 Task: Plan a departmental training on innovation for the 18th at 6:30 PM.
Action: Mouse moved to (37, 76)
Screenshot: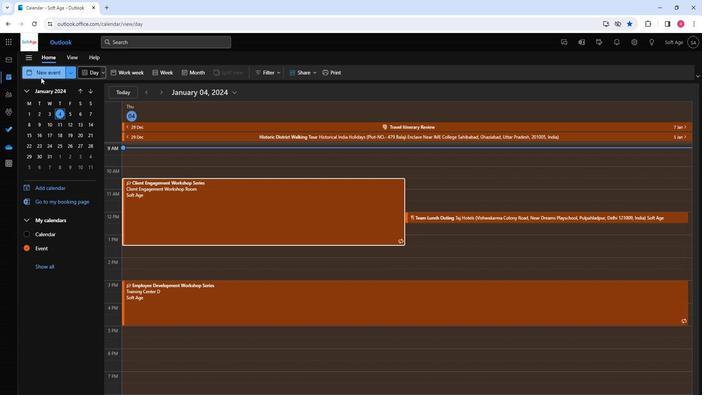 
Action: Mouse pressed left at (37, 76)
Screenshot: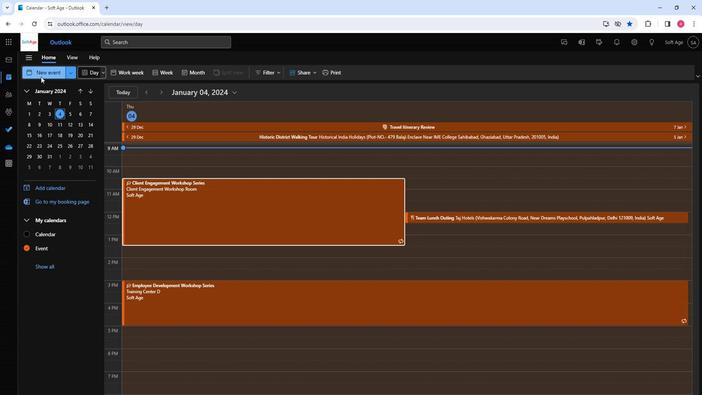 
Action: Mouse moved to (182, 121)
Screenshot: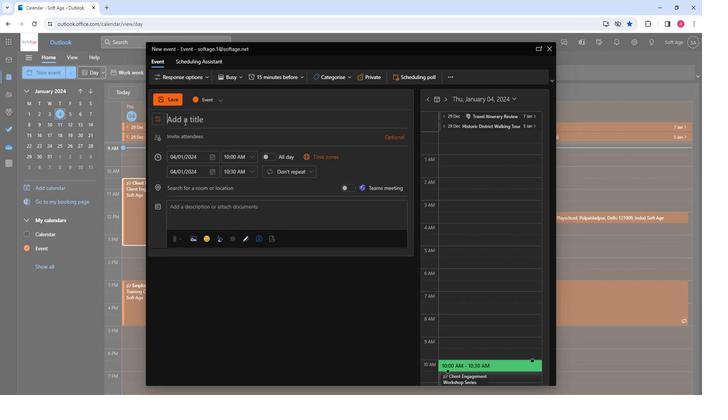 
Action: Key pressed <Key.shift>Departmental<Key.space><Key.shift><Key.shift><Key.shift><Key.shift><Key.shift>Training<Key.space><Key.shift>On<Key.backspace><Key.backspace>on<Key.space><Key.shift>Innovation
Screenshot: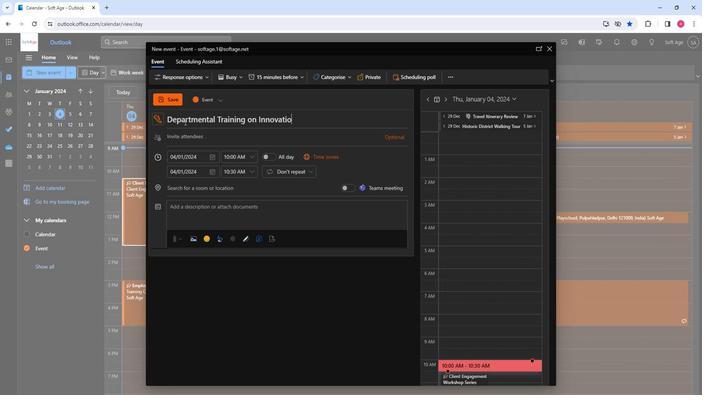 
Action: Mouse moved to (171, 134)
Screenshot: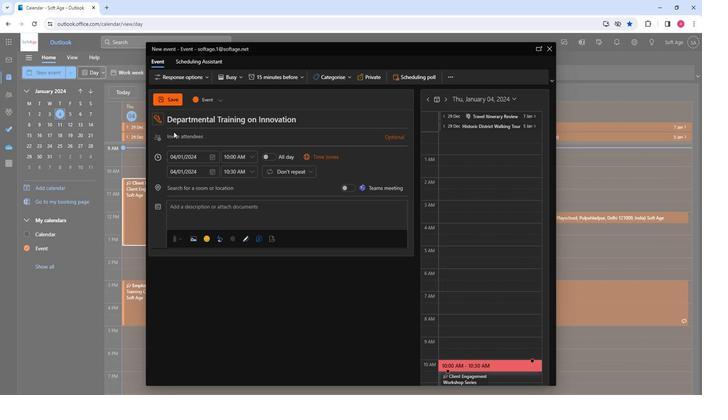 
Action: Mouse pressed left at (171, 134)
Screenshot: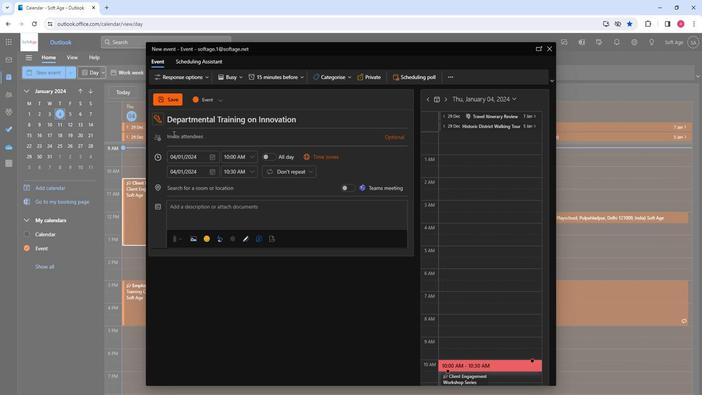 
Action: Key pressed so
Screenshot: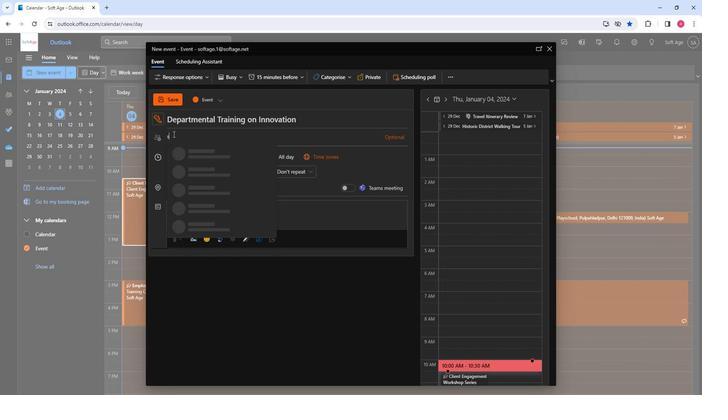 
Action: Mouse moved to (192, 191)
Screenshot: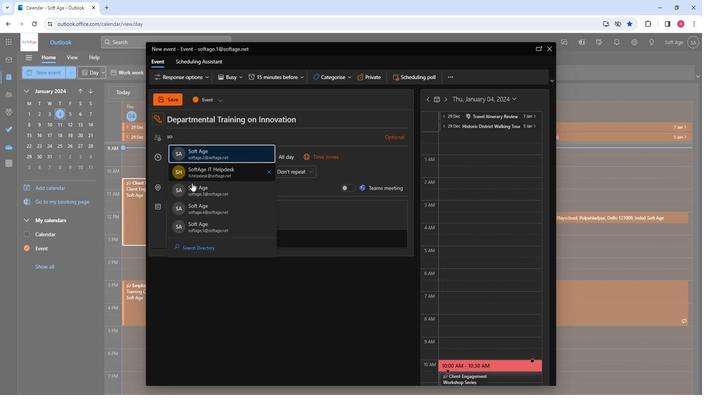 
Action: Mouse pressed left at (192, 191)
Screenshot: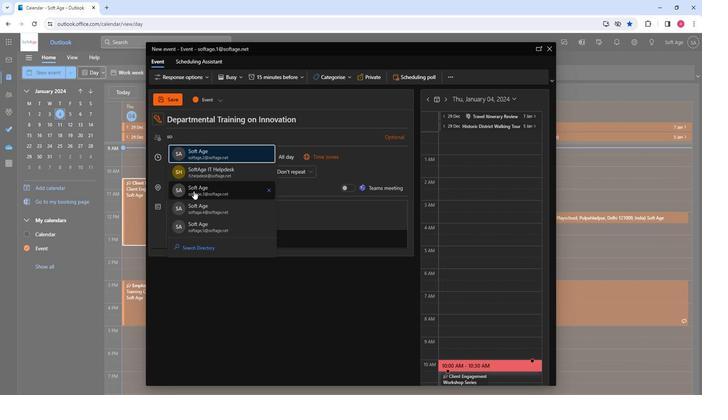 
Action: Mouse moved to (192, 191)
Screenshot: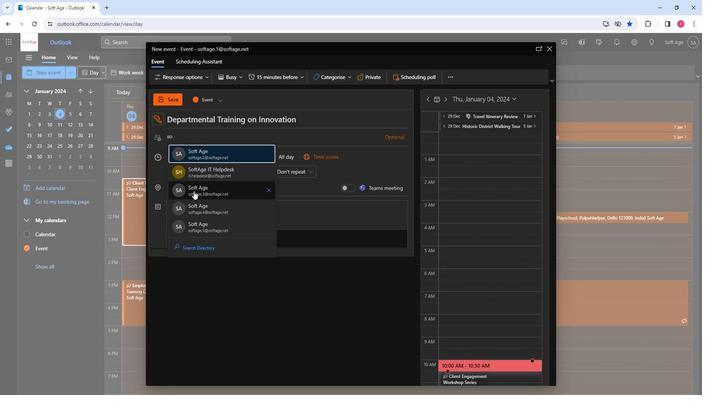 
Action: Key pressed so
Screenshot: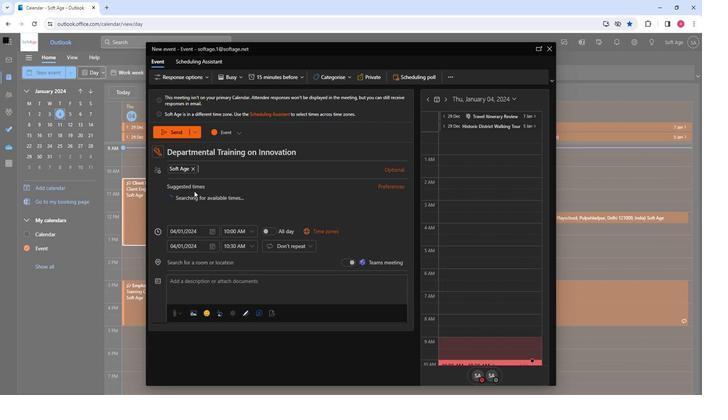 
Action: Mouse moved to (222, 239)
Screenshot: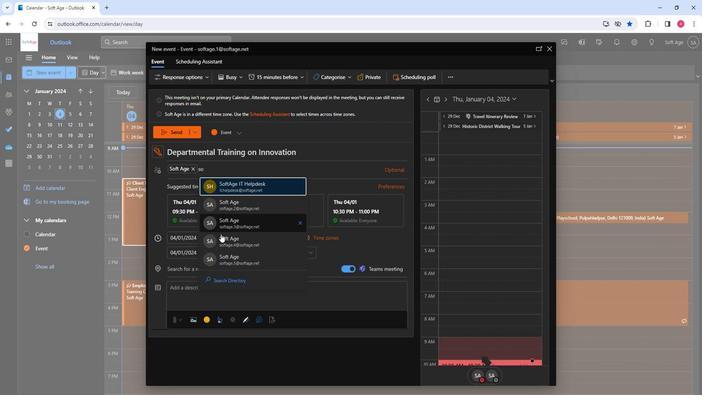 
Action: Mouse pressed left at (222, 239)
Screenshot: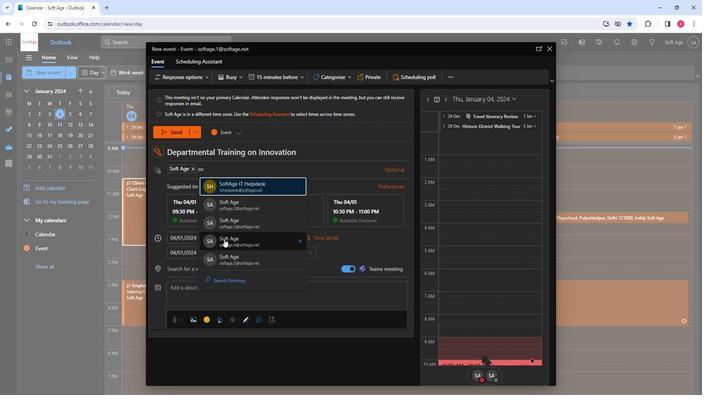 
Action: Key pressed so
Screenshot: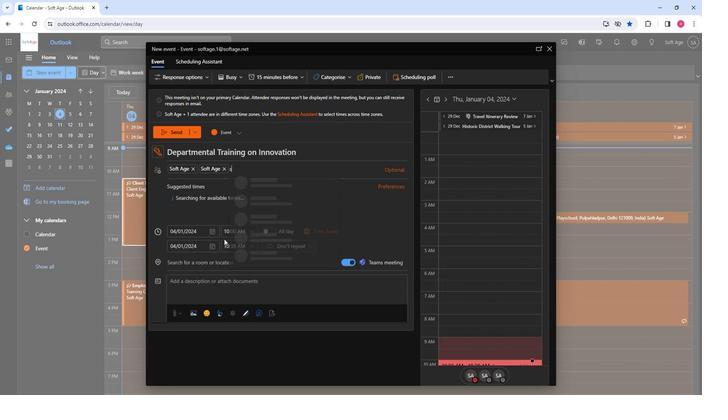 
Action: Mouse moved to (249, 259)
Screenshot: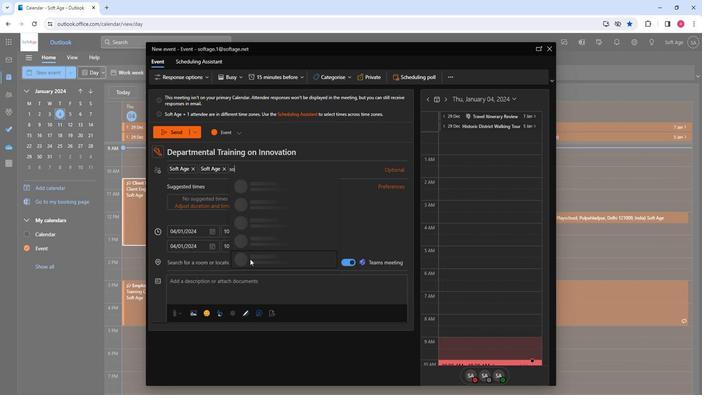 
Action: Mouse pressed left at (249, 259)
Screenshot: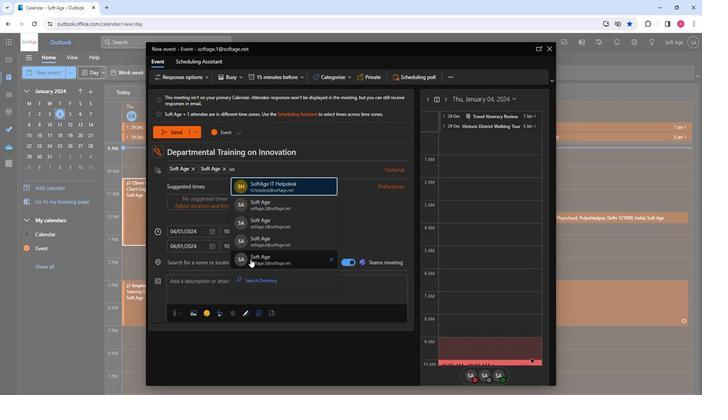 
Action: Mouse moved to (209, 237)
Screenshot: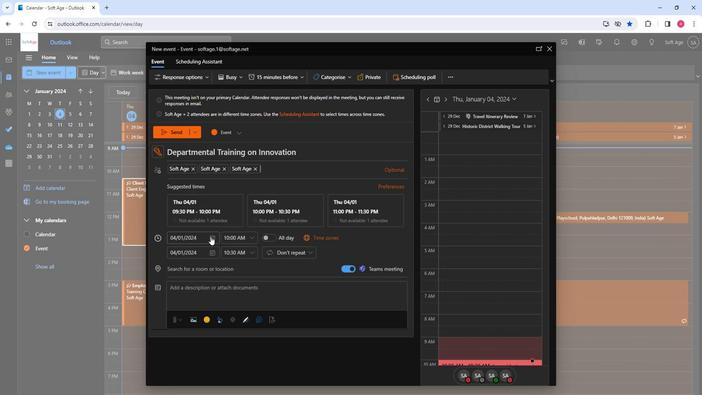 
Action: Mouse pressed left at (209, 237)
Screenshot: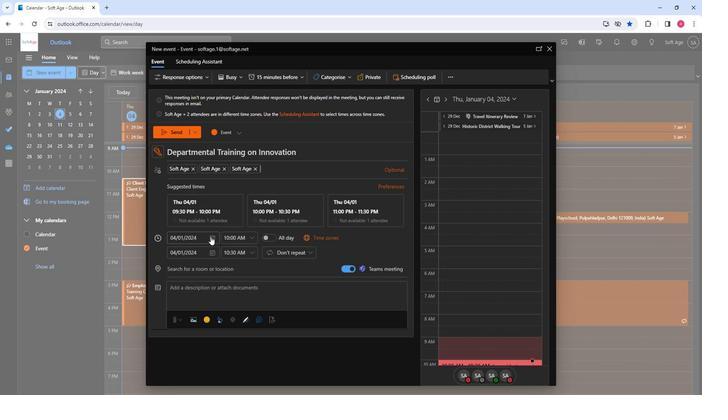 
Action: Mouse moved to (204, 301)
Screenshot: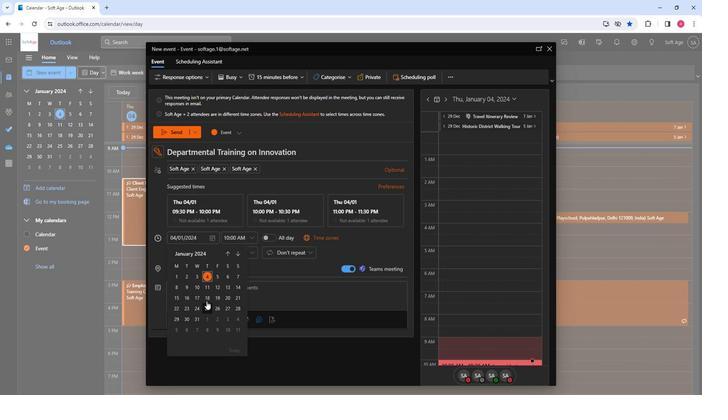 
Action: Mouse pressed left at (204, 301)
Screenshot: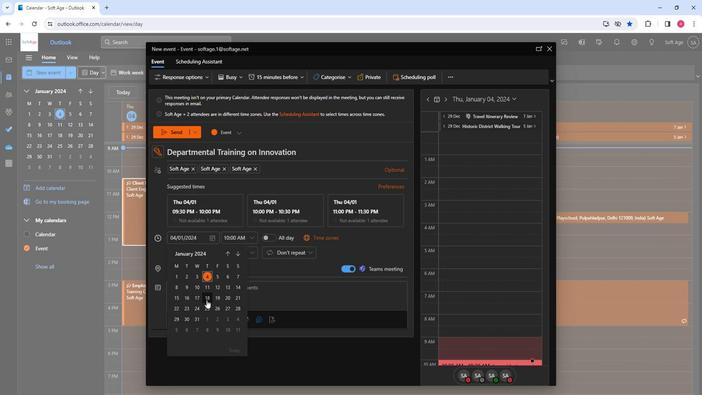 
Action: Mouse moved to (252, 235)
Screenshot: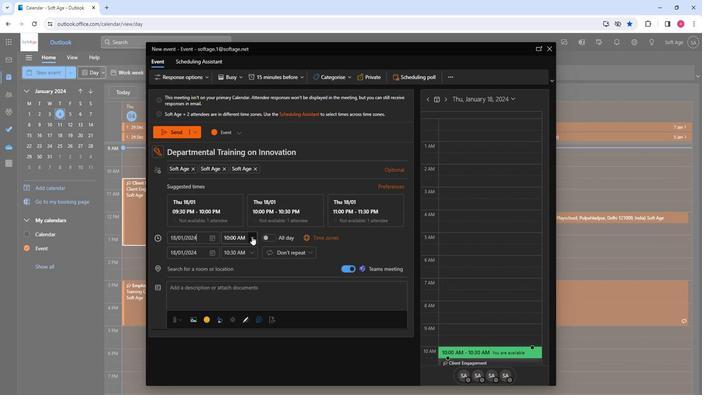 
Action: Mouse pressed left at (252, 235)
Screenshot: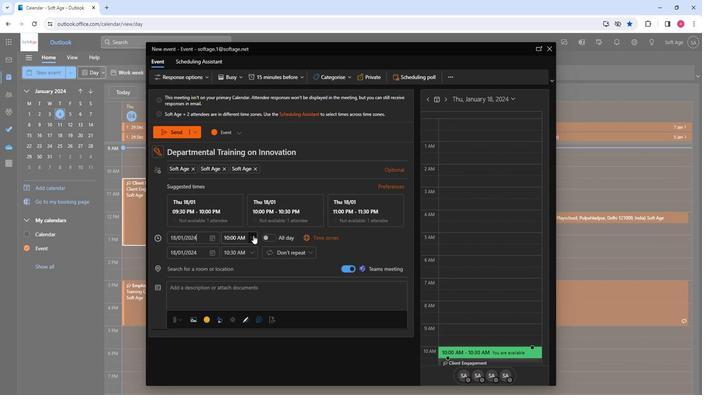 
Action: Mouse moved to (241, 268)
Screenshot: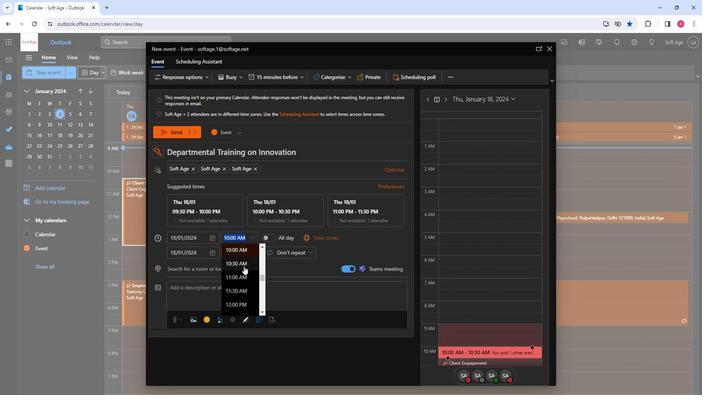 
Action: Mouse scrolled (241, 267) with delta (0, 0)
Screenshot: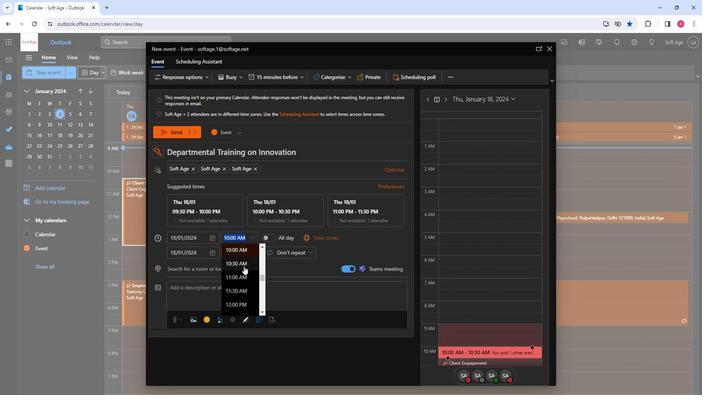 
Action: Mouse moved to (241, 268)
Screenshot: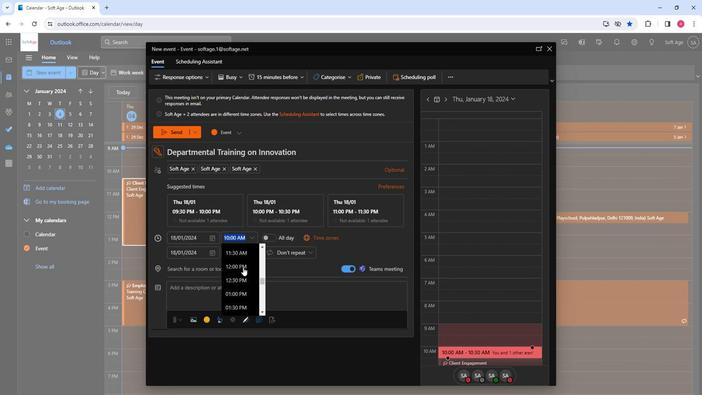 
Action: Mouse scrolled (241, 268) with delta (0, 0)
Screenshot: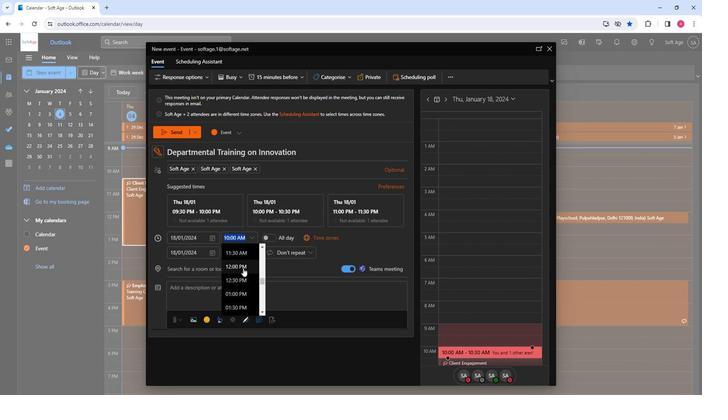 
Action: Mouse scrolled (241, 268) with delta (0, 0)
Screenshot: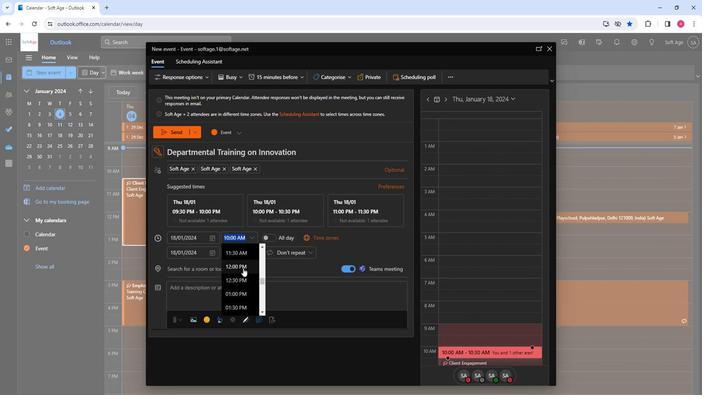 
Action: Mouse scrolled (241, 269) with delta (0, 0)
Screenshot: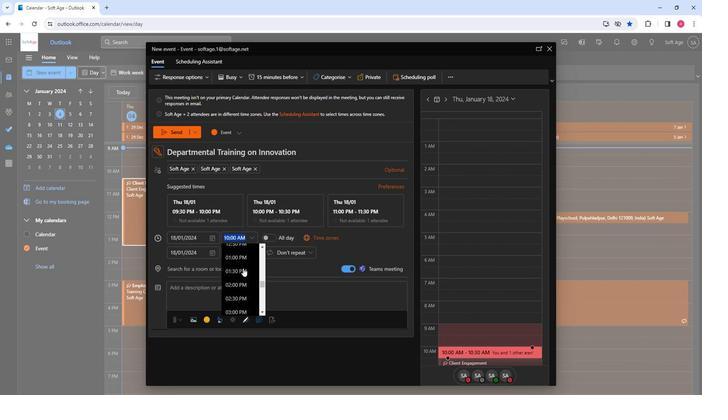 
Action: Mouse moved to (240, 280)
Screenshot: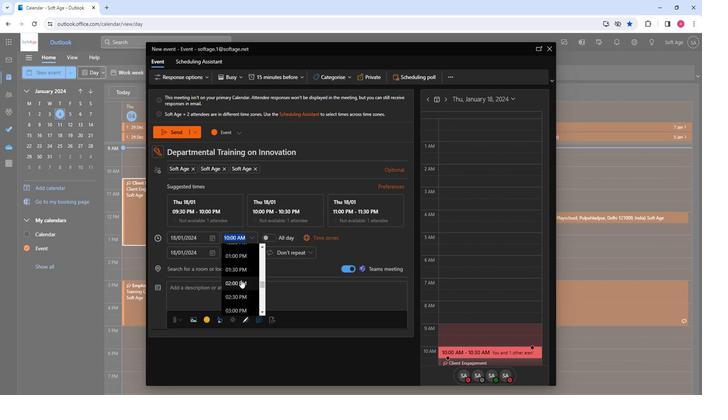 
Action: Mouse scrolled (240, 280) with delta (0, 0)
Screenshot: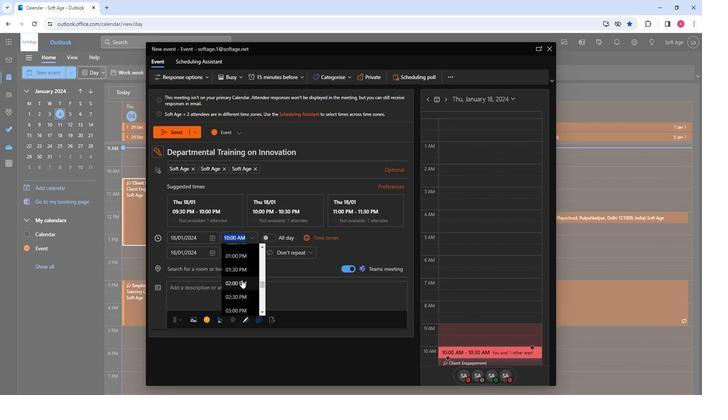 
Action: Mouse moved to (240, 280)
Screenshot: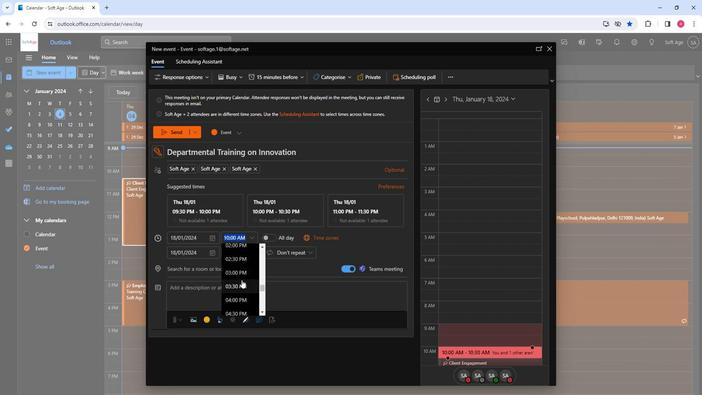
Action: Mouse scrolled (240, 280) with delta (0, 0)
Screenshot: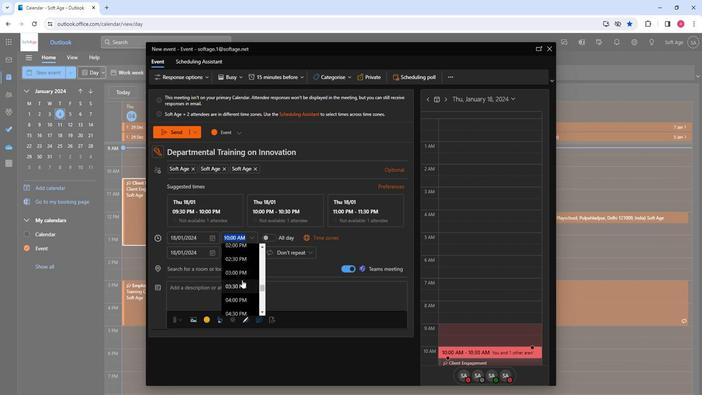 
Action: Mouse moved to (240, 280)
Screenshot: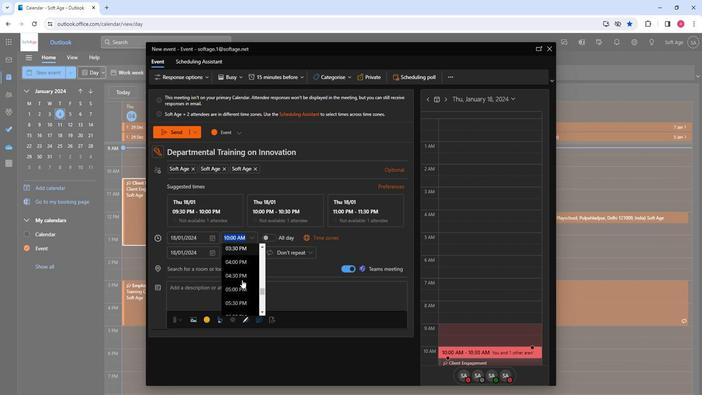 
Action: Mouse scrolled (240, 280) with delta (0, 0)
Screenshot: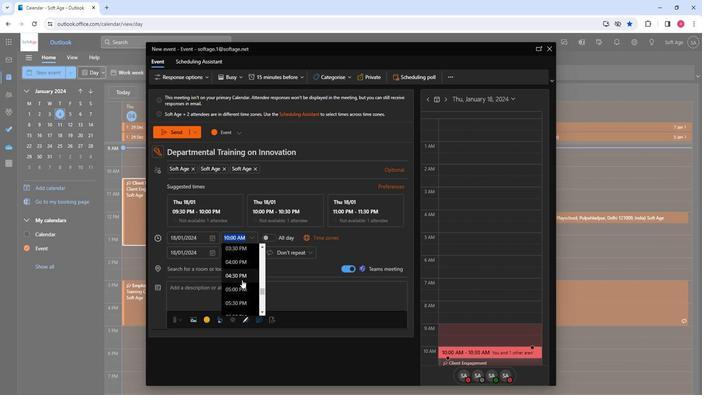 
Action: Mouse moved to (237, 290)
Screenshot: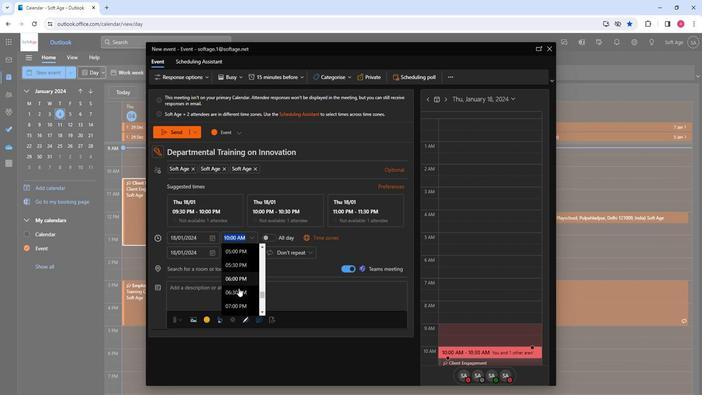 
Action: Mouse pressed left at (237, 290)
Screenshot: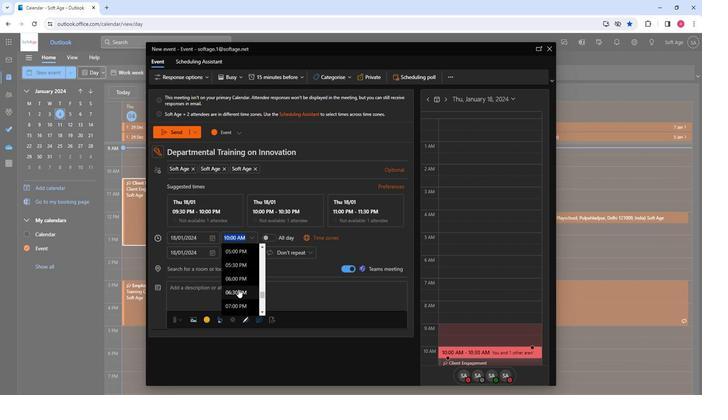 
Action: Mouse moved to (198, 272)
Screenshot: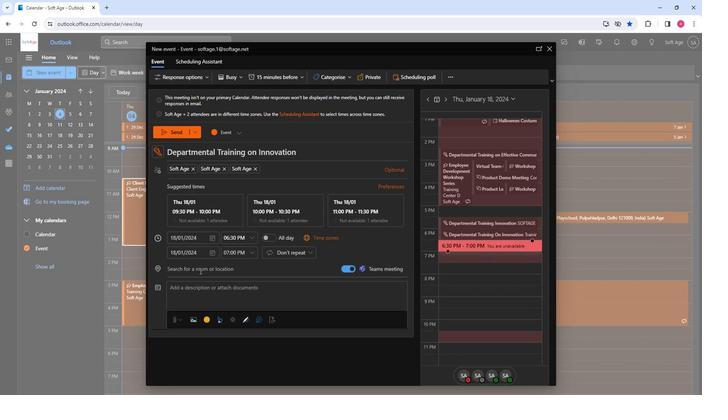 
Action: Mouse pressed left at (198, 272)
Screenshot: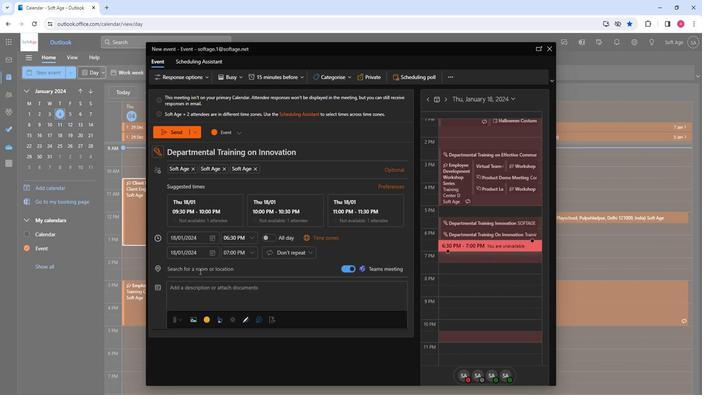 
Action: Key pressed depart
Screenshot: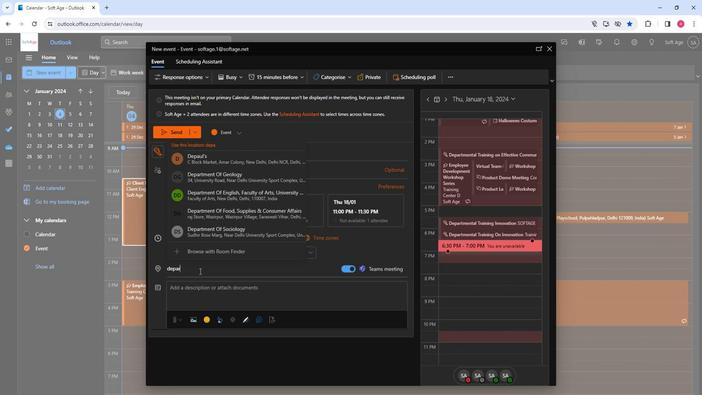 
Action: Mouse moved to (224, 218)
Screenshot: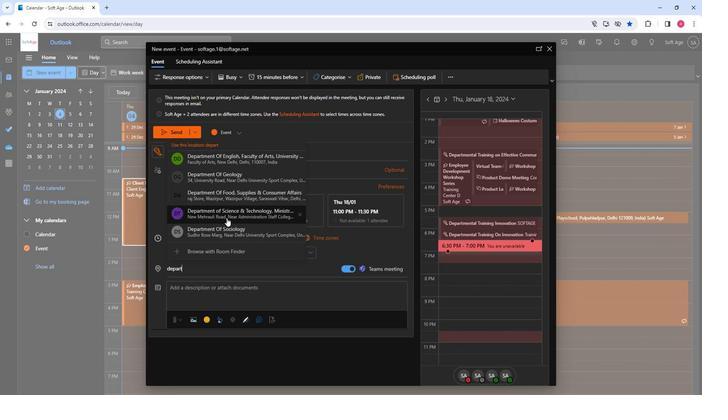 
Action: Key pressed ment
Screenshot: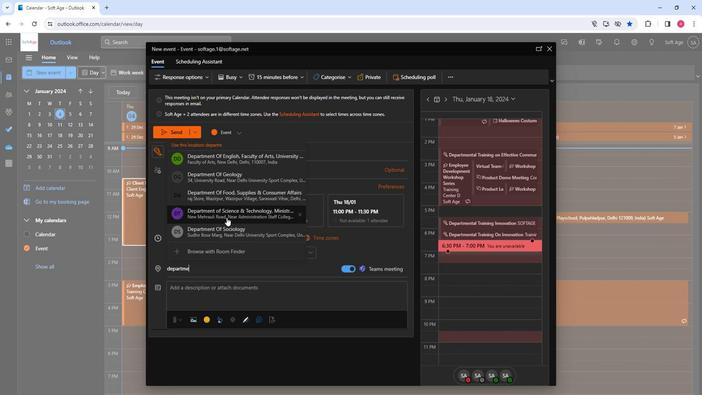 
Action: Mouse moved to (228, 162)
Screenshot: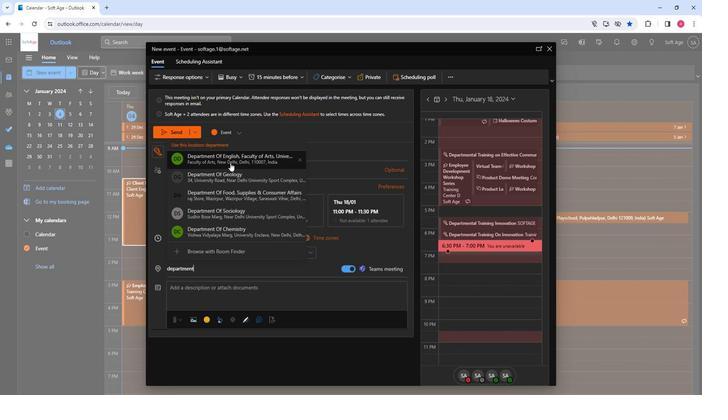 
Action: Mouse pressed left at (228, 162)
Screenshot: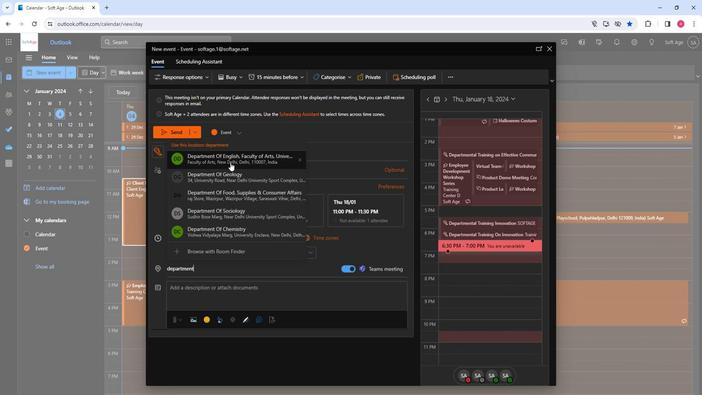
Action: Mouse moved to (201, 303)
Screenshot: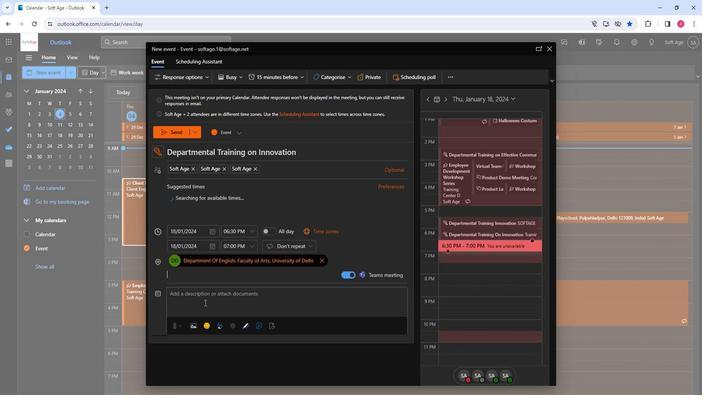 
Action: Mouse pressed left at (201, 303)
Screenshot: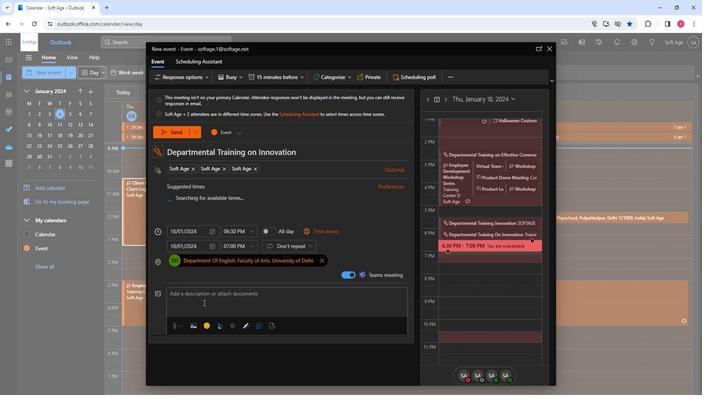 
Action: Key pressed <Key.shift>Elevate<Key.space>team<Key.space>creativity<Key.space>and<Key.space>problem<Key.space><Key.backspace>-solving<Key.space>through<Key.space>our<Key.space>departmental<Key.space>training<Key.space>on<Key.space>innovation.<Key.space><Key.shift>Foster<Key.space>a<Key.space>culture<Key.space>of<Key.space>forward<Key.space><Key.space>thiking<Key.backspace><Key.backspace><Key.backspace><Key.backspace>nking<Key.space>and<Key.space>collaboration<Key.space>for<Key.space>sustainable<Key.space>organization<Key.space>growth.
Screenshot: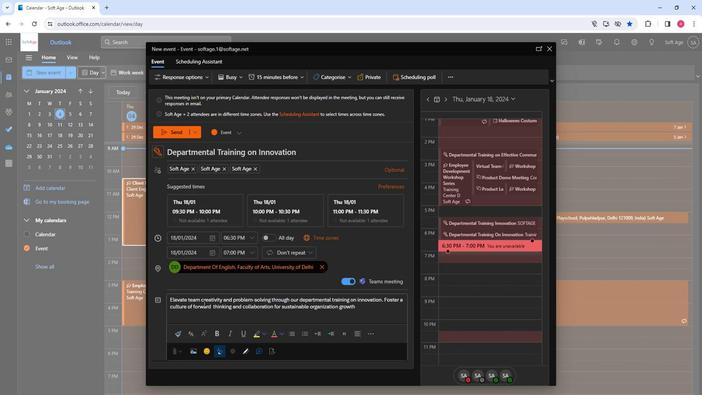 
Action: Mouse moved to (195, 304)
Screenshot: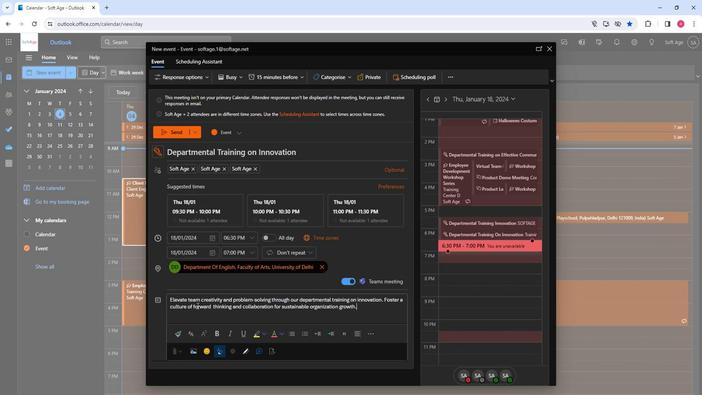
Action: Mouse pressed left at (195, 304)
Screenshot: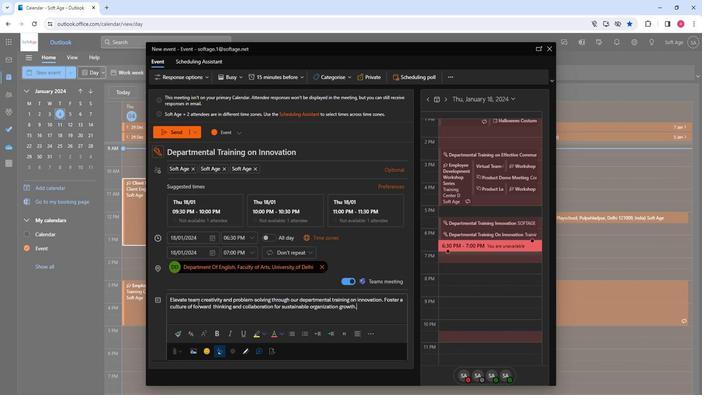 
Action: Mouse pressed left at (195, 304)
Screenshot: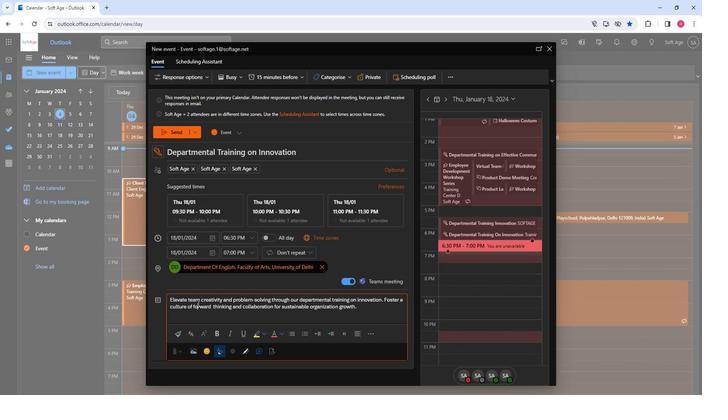 
Action: Mouse pressed left at (195, 304)
Screenshot: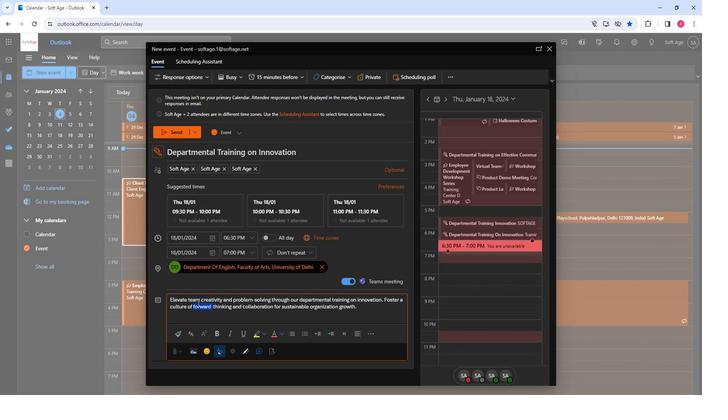
Action: Mouse moved to (190, 336)
Screenshot: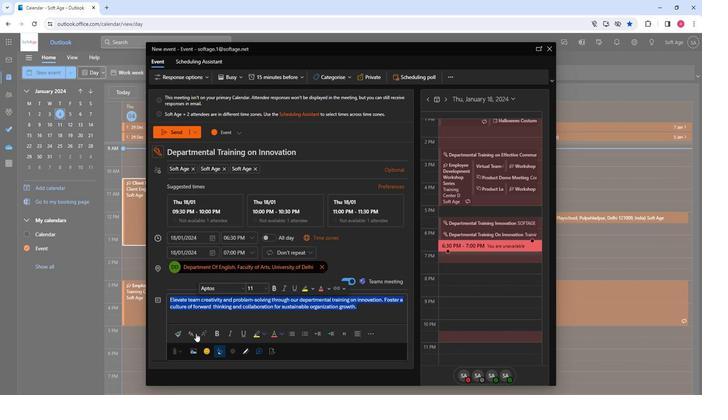 
Action: Mouse pressed left at (190, 336)
Screenshot: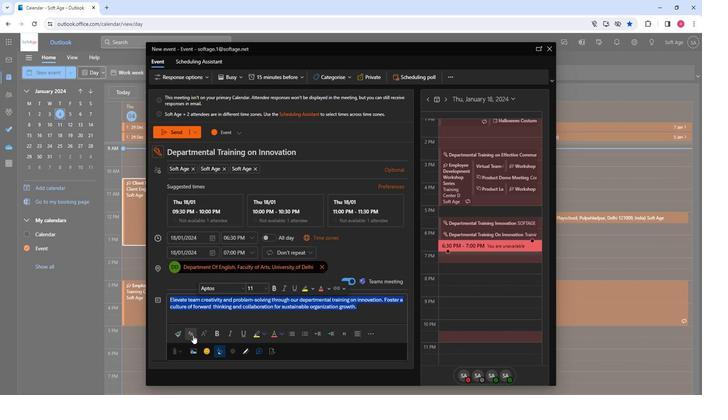 
Action: Mouse moved to (222, 256)
Screenshot: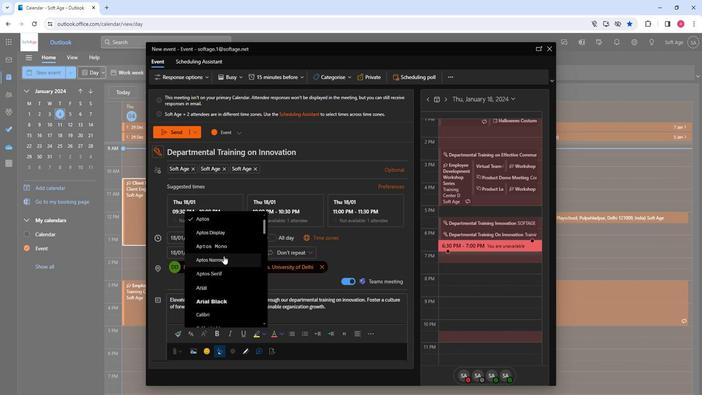 
Action: Mouse scrolled (222, 256) with delta (0, 0)
Screenshot: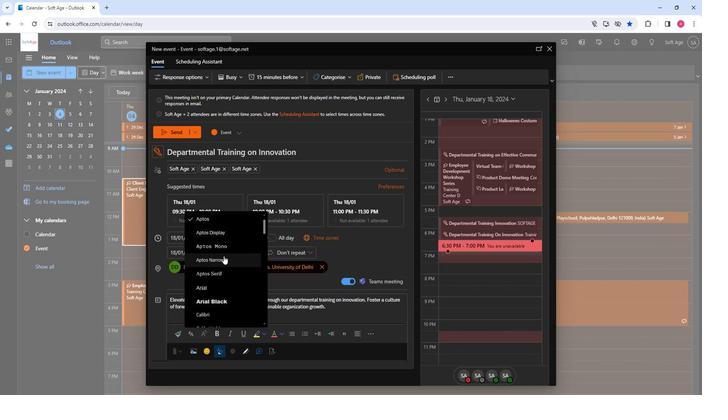 
Action: Mouse scrolled (222, 256) with delta (0, 0)
Screenshot: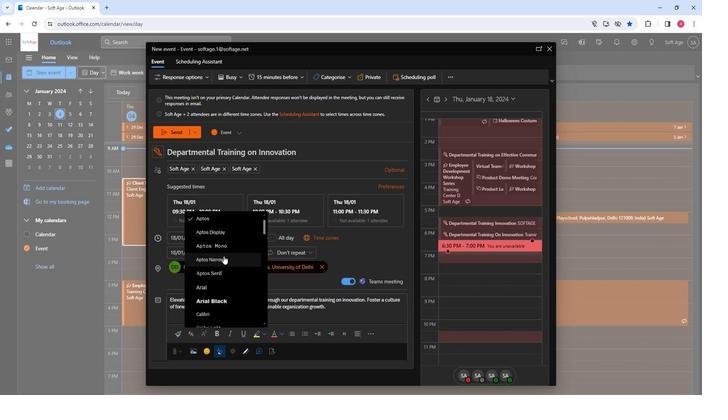 
Action: Mouse moved to (221, 267)
Screenshot: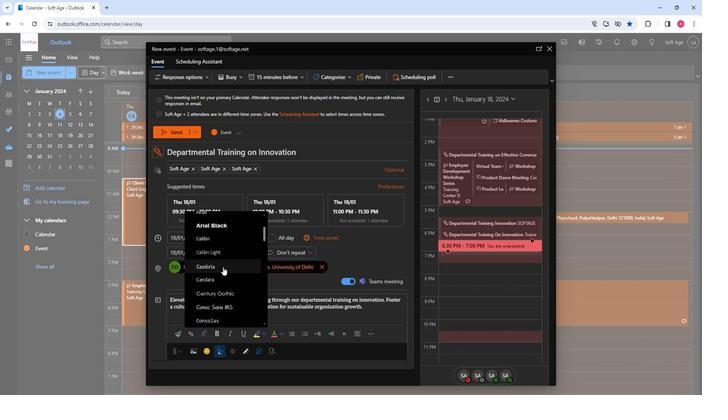 
Action: Mouse scrolled (221, 267) with delta (0, 0)
Screenshot: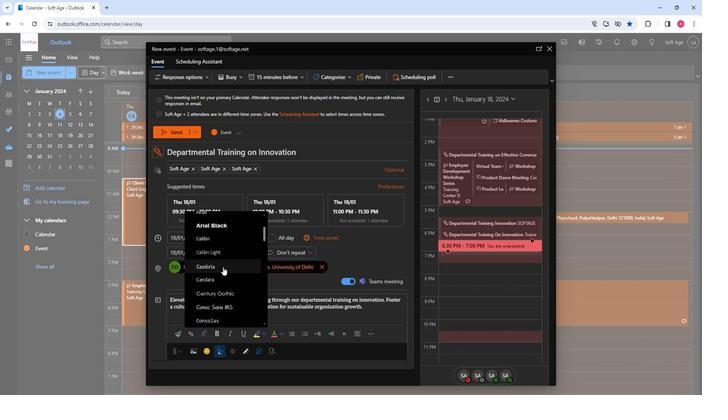 
Action: Mouse moved to (219, 269)
Screenshot: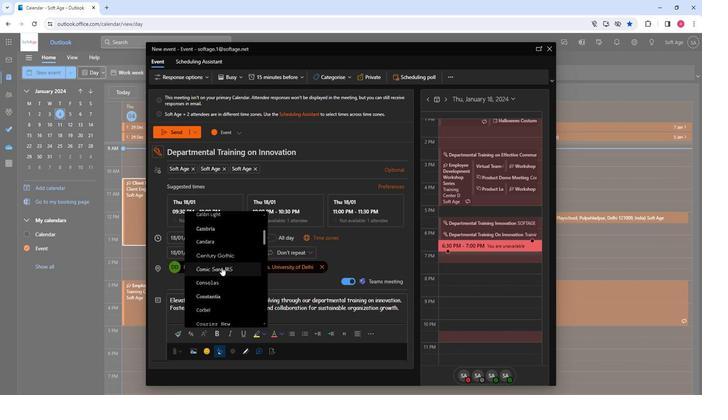 
Action: Mouse pressed left at (219, 269)
Screenshot: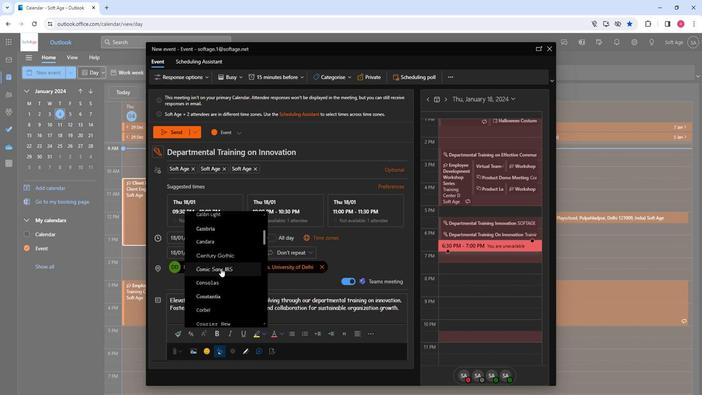 
Action: Mouse moved to (200, 336)
Screenshot: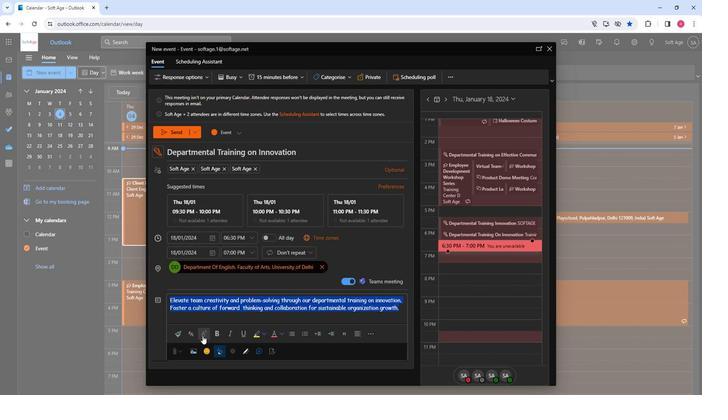 
Action: Mouse pressed left at (200, 336)
Screenshot: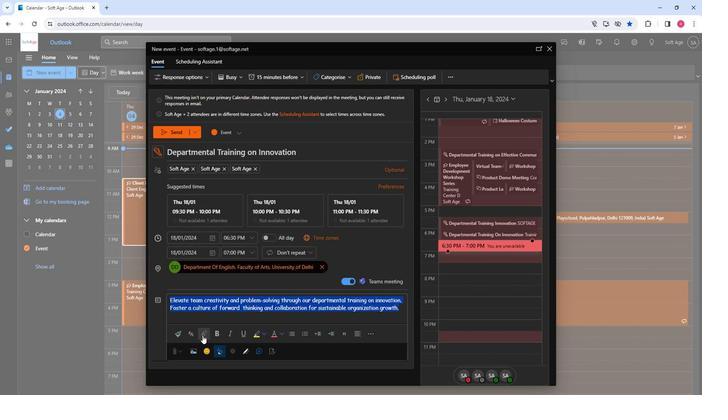 
Action: Mouse moved to (219, 271)
Screenshot: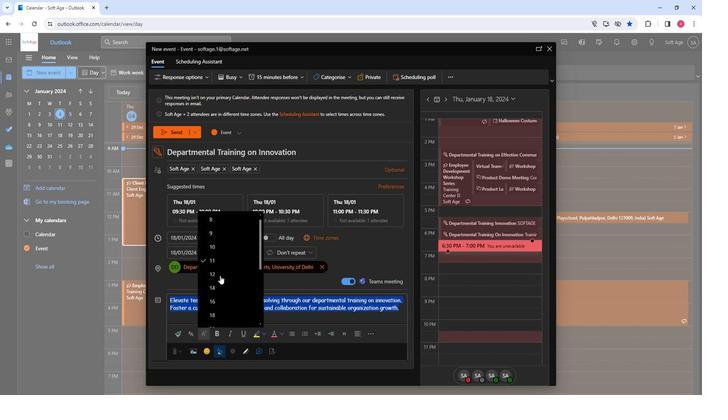
Action: Mouse scrolled (219, 270) with delta (0, 0)
Screenshot: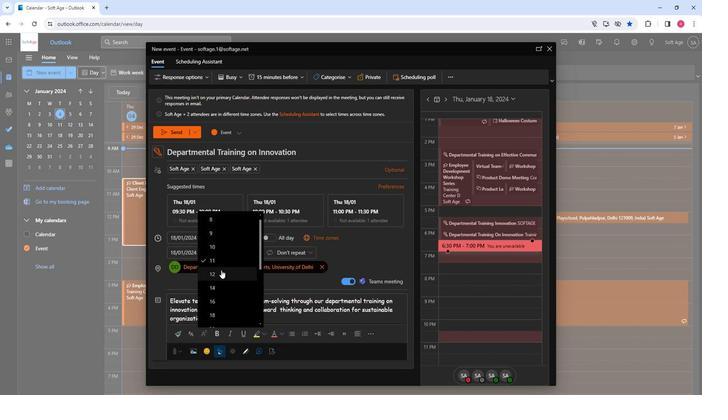 
Action: Mouse moved to (217, 235)
Screenshot: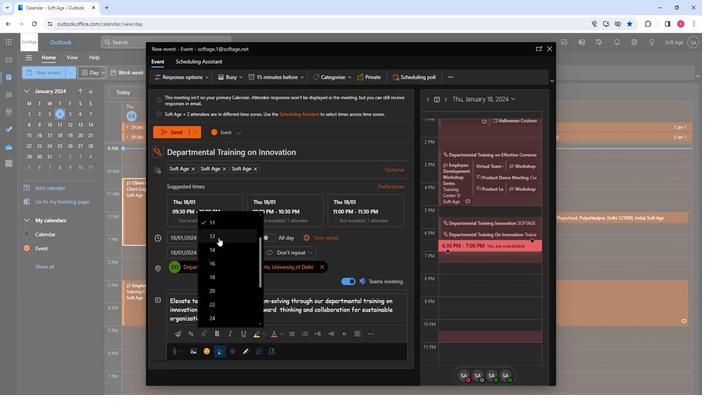 
Action: Mouse pressed left at (217, 235)
Screenshot: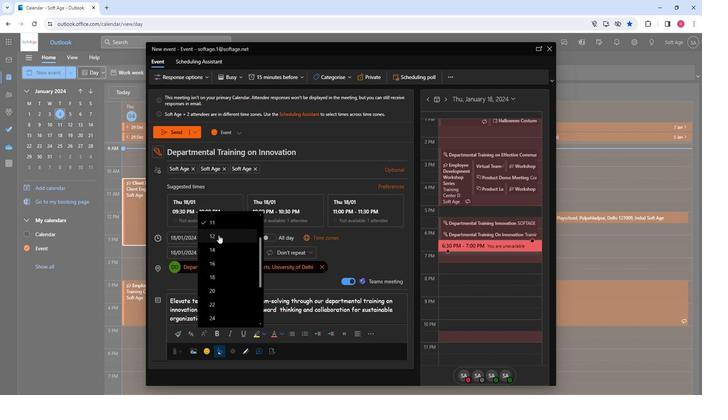 
Action: Mouse moved to (228, 334)
Screenshot: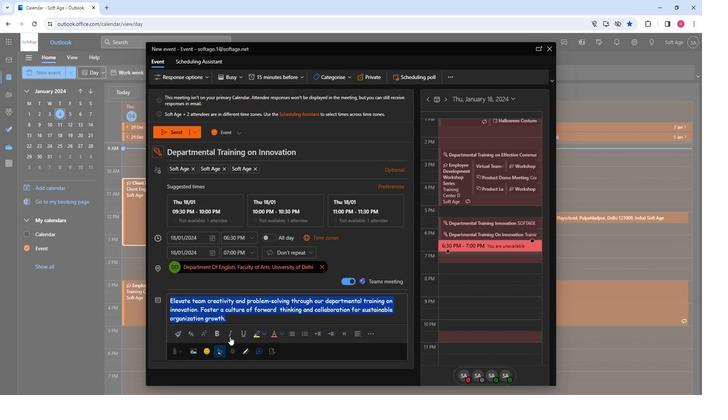 
Action: Mouse pressed left at (228, 334)
Screenshot: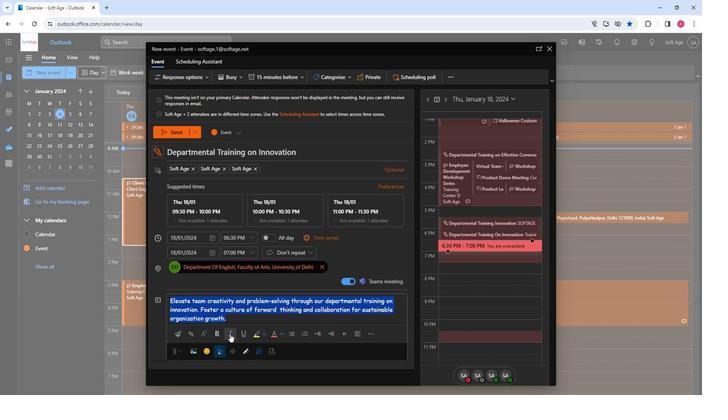 
Action: Mouse moved to (263, 334)
Screenshot: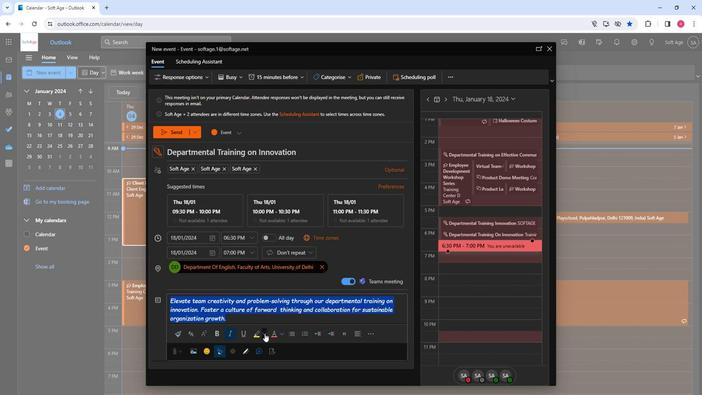 
Action: Mouse pressed left at (263, 334)
Screenshot: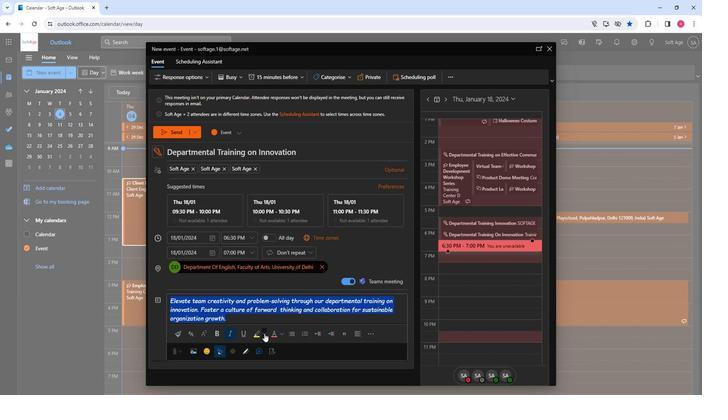 
Action: Mouse moved to (268, 280)
Screenshot: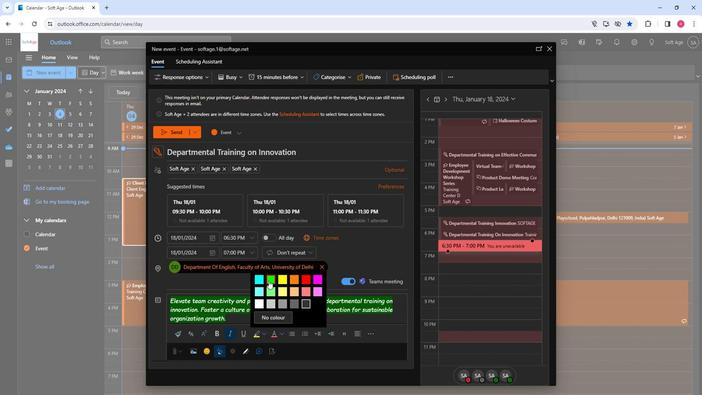 
Action: Mouse pressed left at (268, 280)
Screenshot: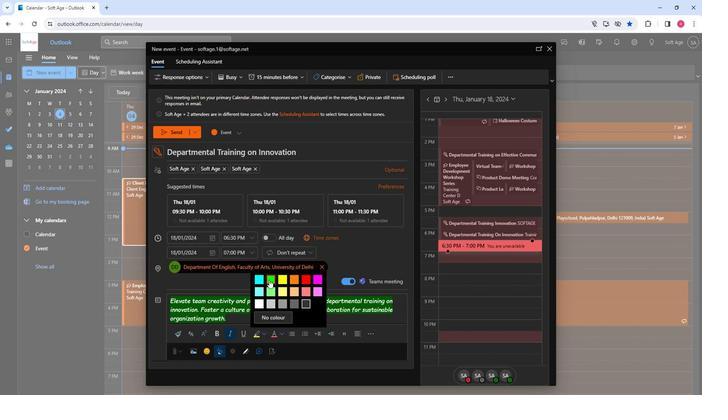 
Action: Mouse moved to (279, 334)
Screenshot: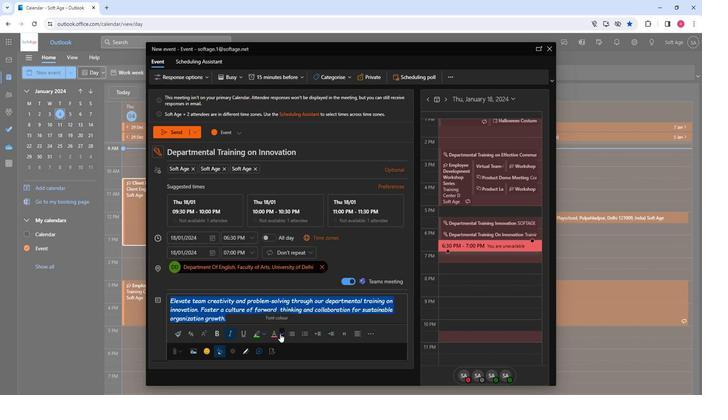 
Action: Mouse pressed left at (279, 334)
Screenshot: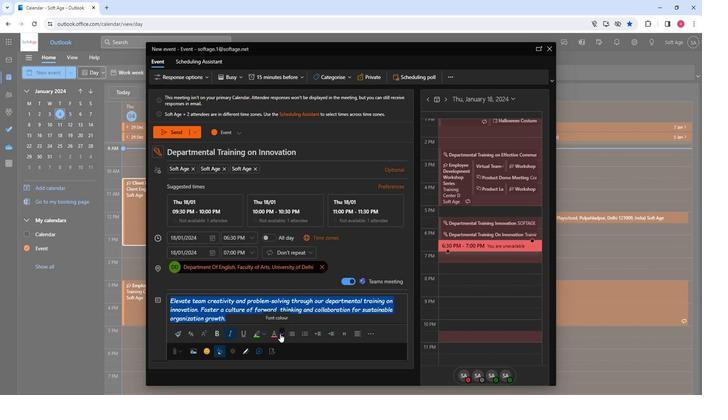 
Action: Mouse moved to (323, 344)
Screenshot: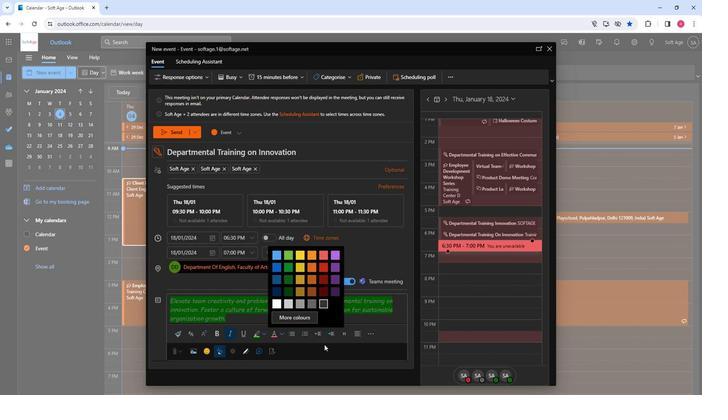 
Action: Mouse pressed left at (323, 344)
Screenshot: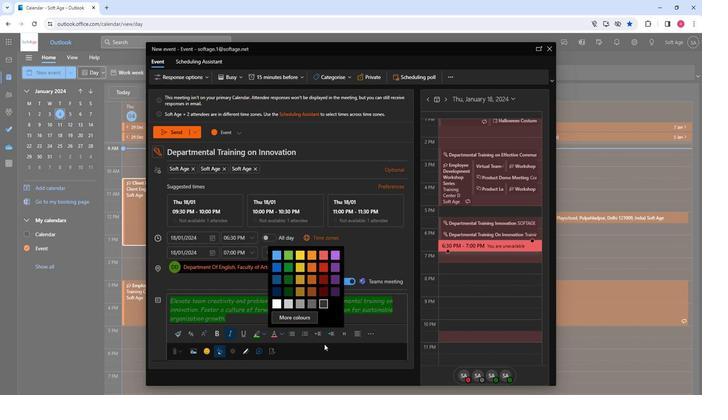 
Action: Mouse moved to (329, 335)
Screenshot: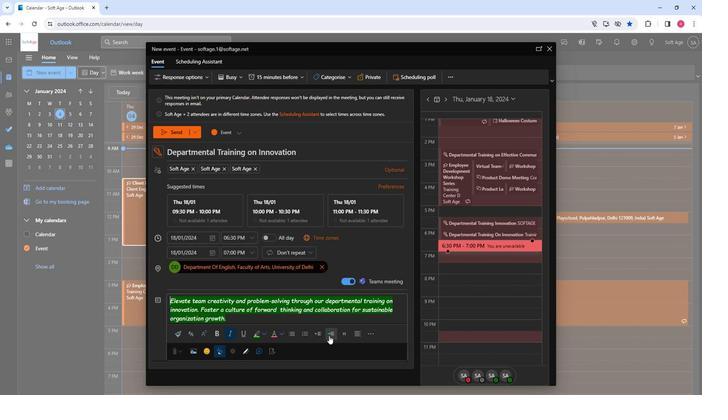 
Action: Mouse pressed left at (329, 335)
Screenshot: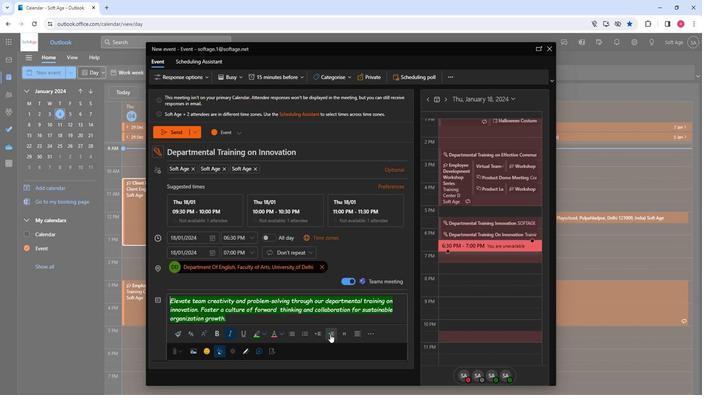 
Action: Mouse moved to (329, 316)
Screenshot: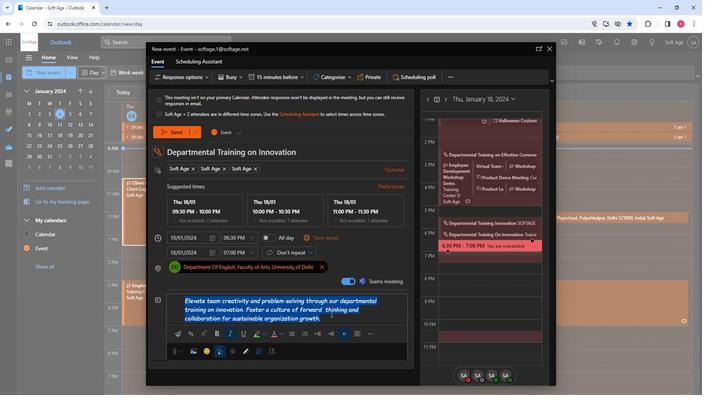 
Action: Mouse pressed left at (329, 316)
Screenshot: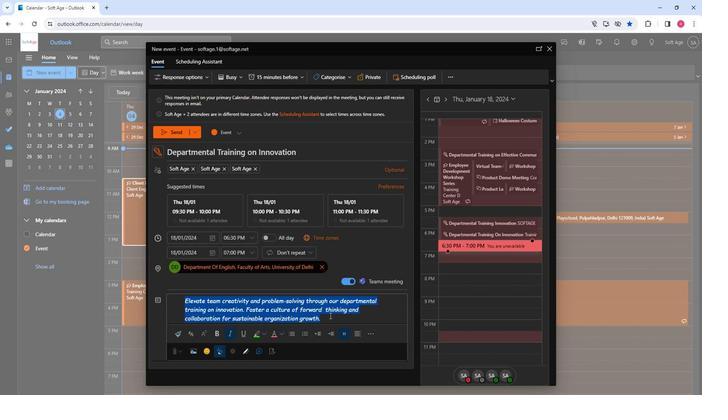 
Action: Mouse moved to (179, 132)
Screenshot: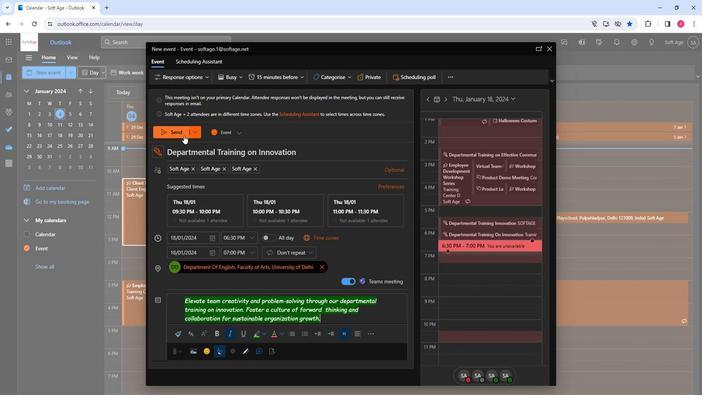 
Action: Mouse pressed left at (179, 132)
Screenshot: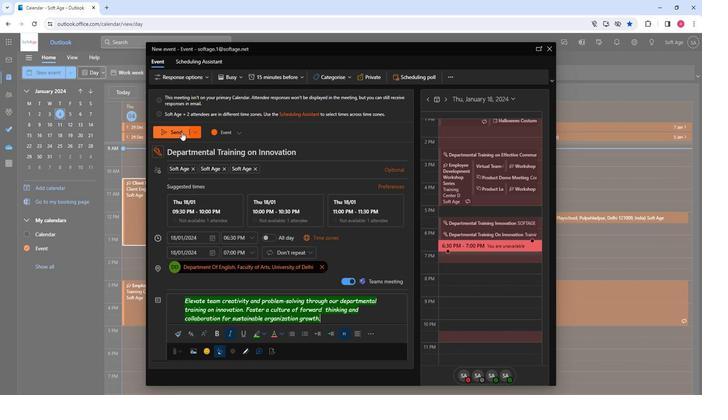
Action: Mouse moved to (300, 269)
Screenshot: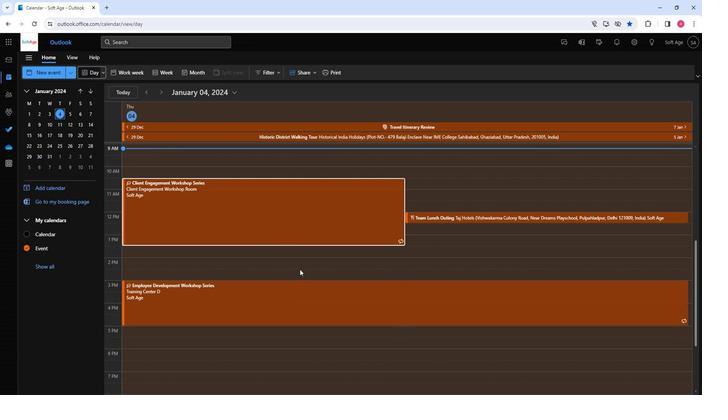 
